 Task: Get directions from Glen Canyon National Recreation Area, Utah, United States to Kings Canyon National Park, California, United States departing at 10:00 am on the 17th of June
Action: Mouse moved to (236, 57)
Screenshot: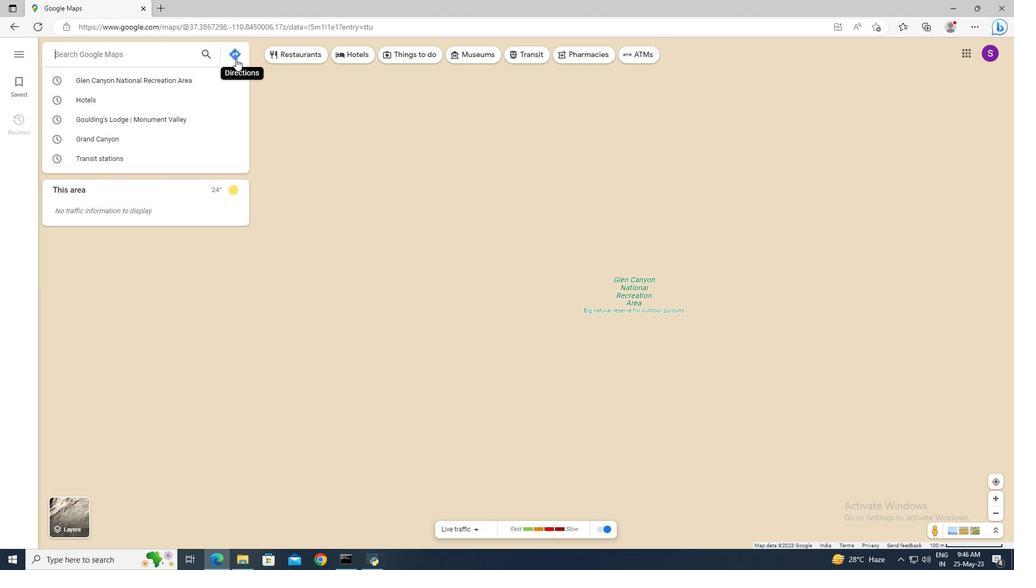 
Action: Mouse pressed left at (236, 57)
Screenshot: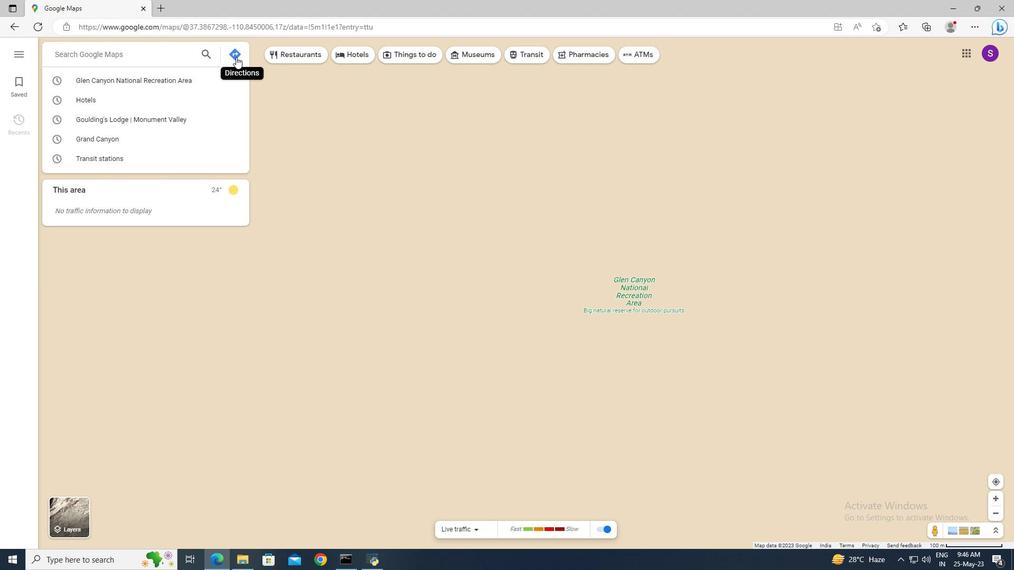 
Action: Mouse moved to (116, 90)
Screenshot: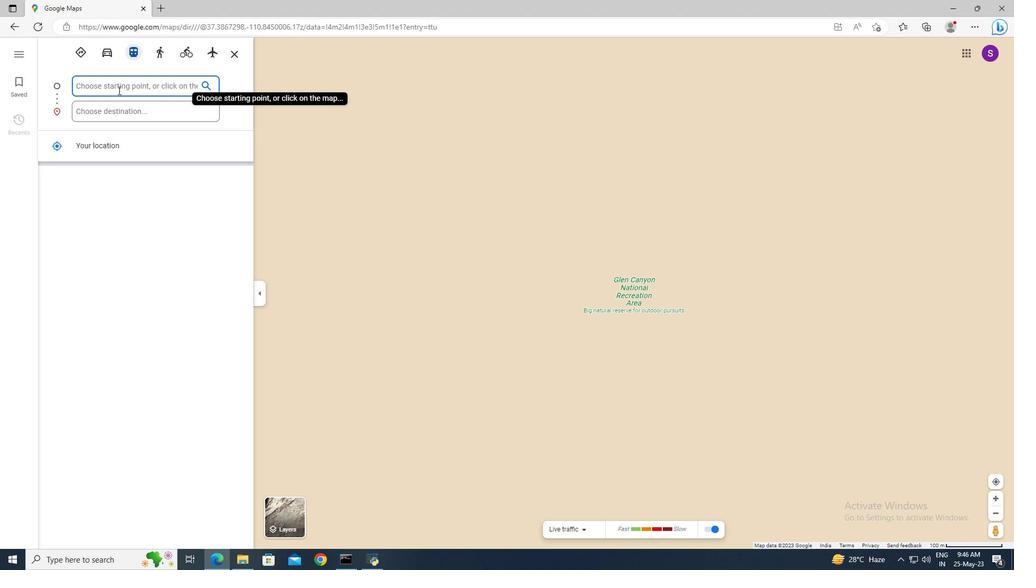 
Action: Mouse pressed left at (116, 90)
Screenshot: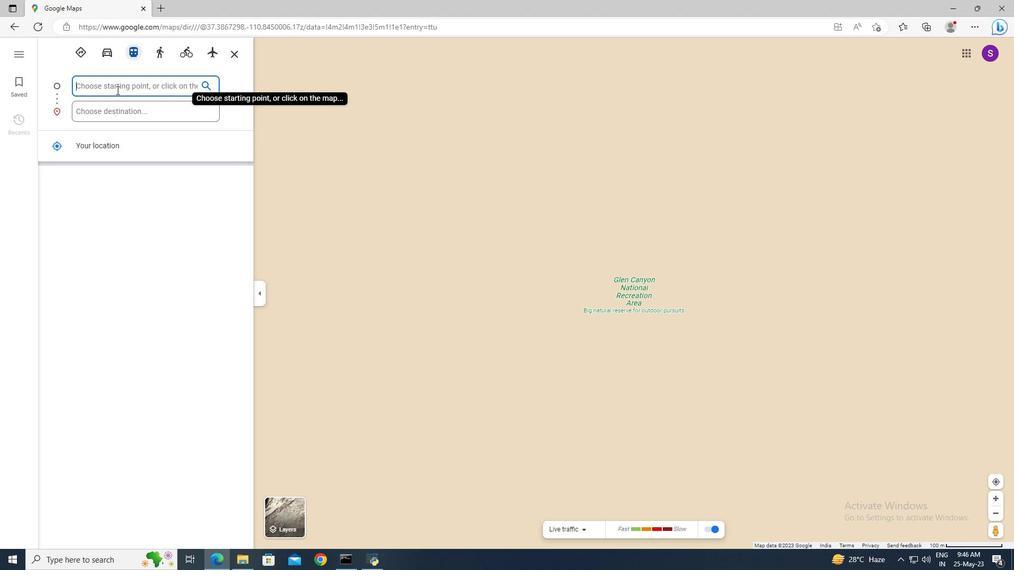
Action: Key pressed <Key.shift>Glen<Key.space><Key.shift>Canyon<Key.space><Key.shift><Key.shift><Key.shift>National<Key.space><Key.shift>Recre
Screenshot: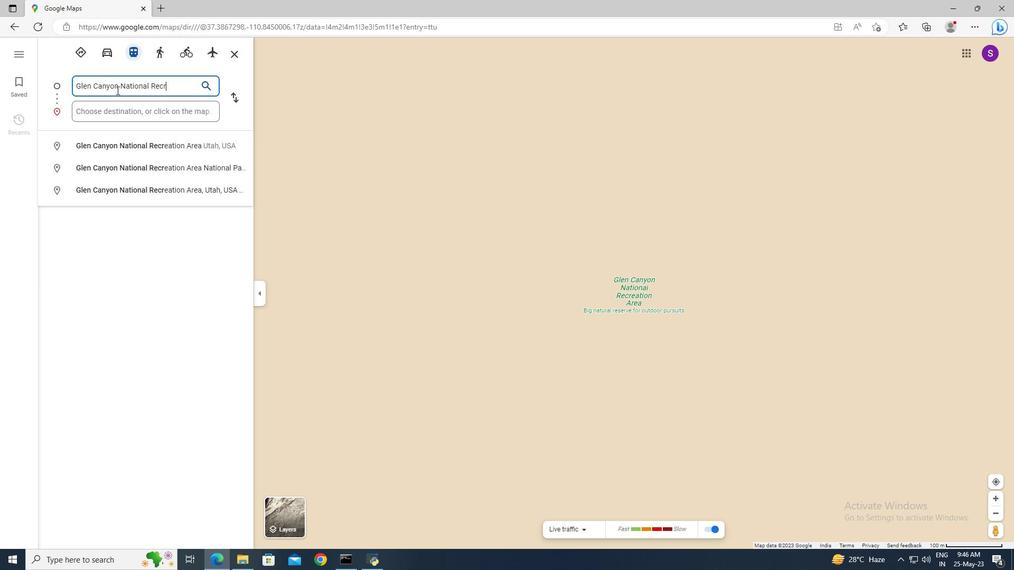 
Action: Mouse moved to (116, 139)
Screenshot: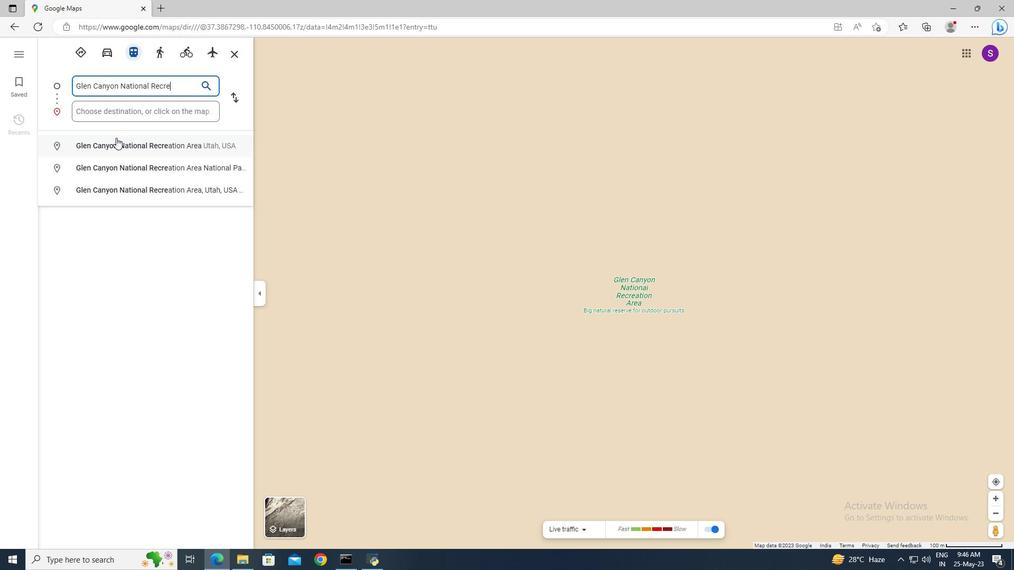 
Action: Mouse pressed left at (116, 139)
Screenshot: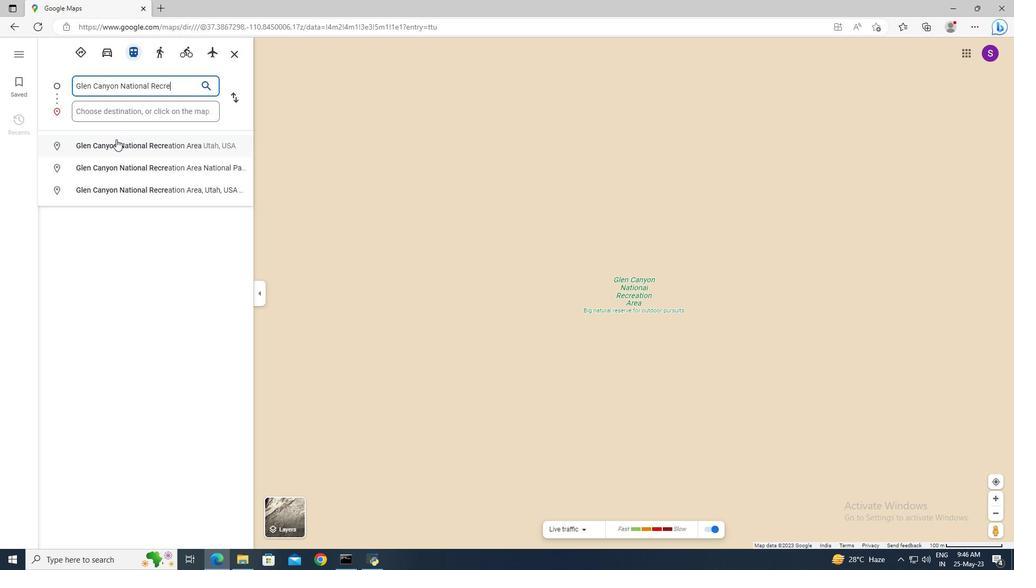 
Action: Mouse moved to (129, 111)
Screenshot: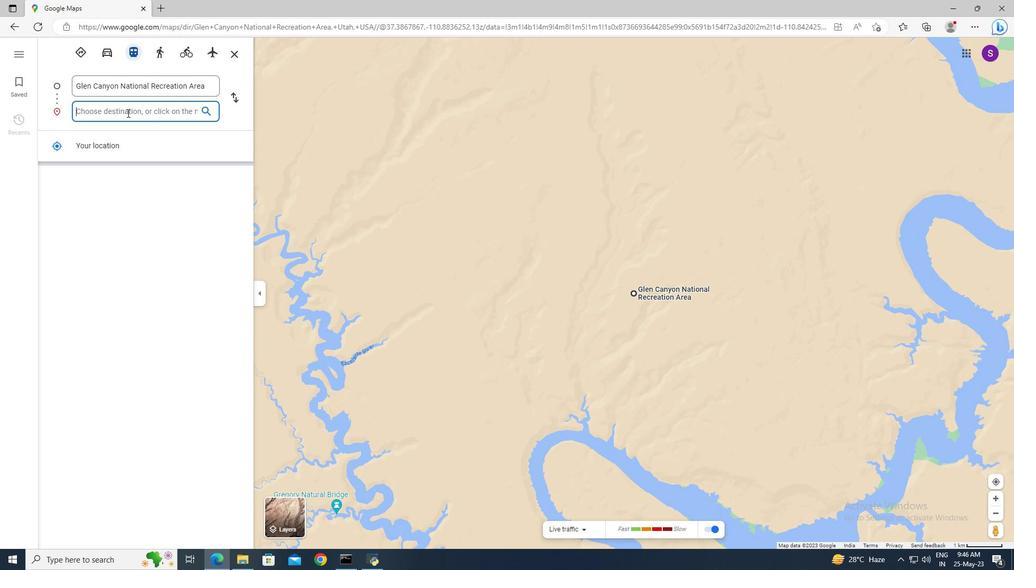 
Action: Mouse pressed left at (129, 111)
Screenshot: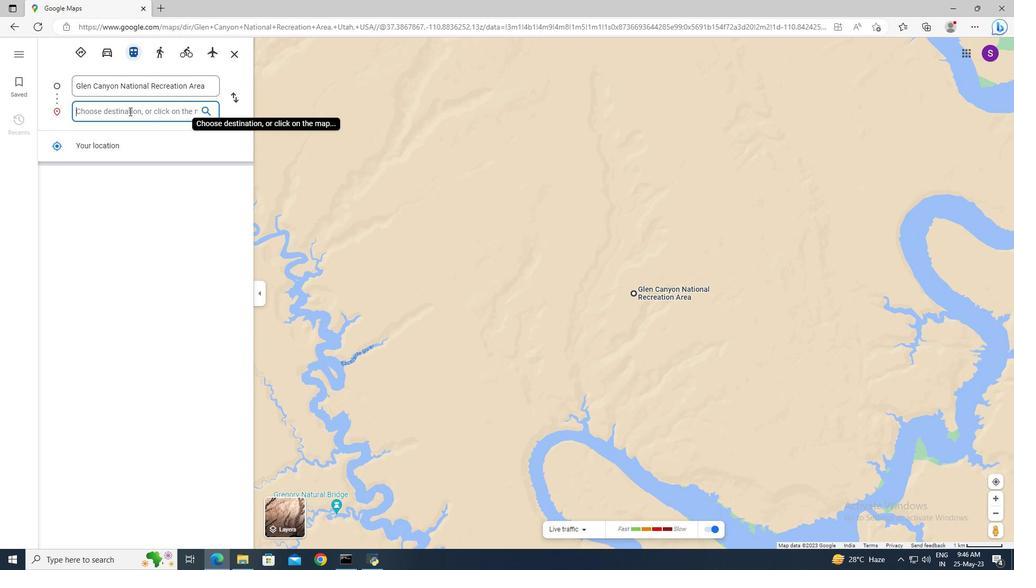 
Action: Key pressed <Key.shift>Kings<Key.space><Key.shift>Canyon<Key.space><Key.shift>Nat
Screenshot: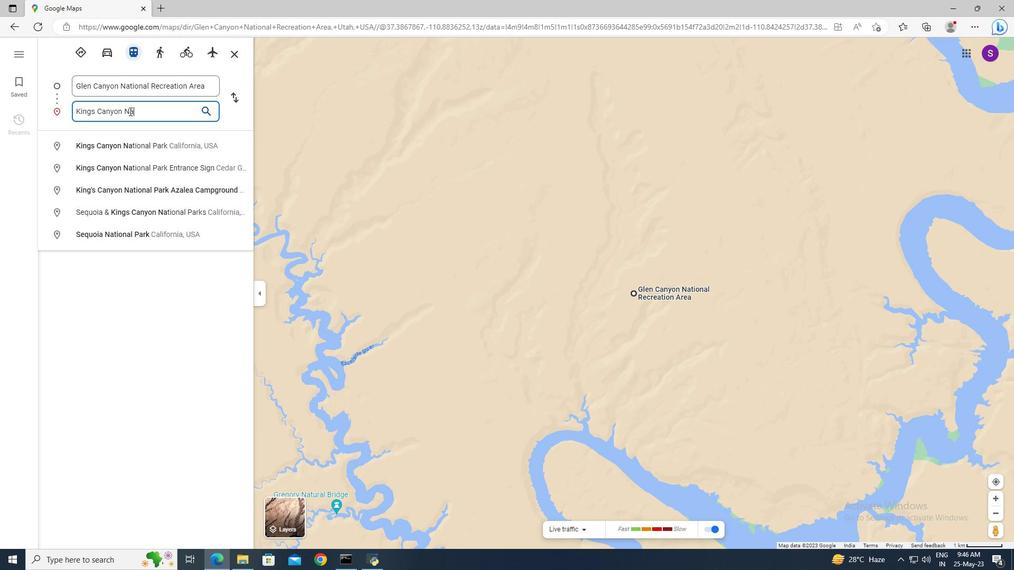 
Action: Mouse moved to (136, 146)
Screenshot: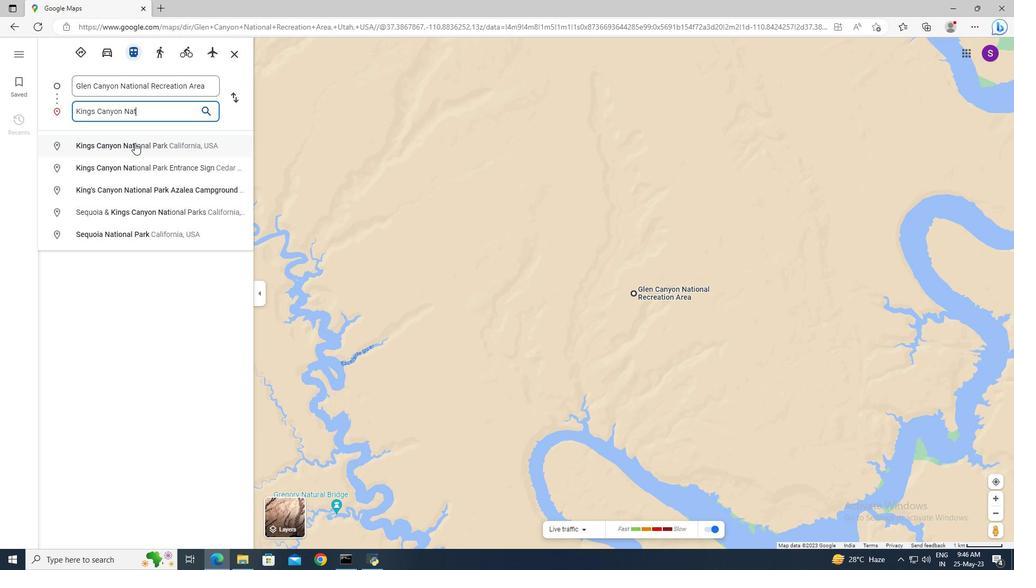 
Action: Mouse pressed left at (136, 146)
Screenshot: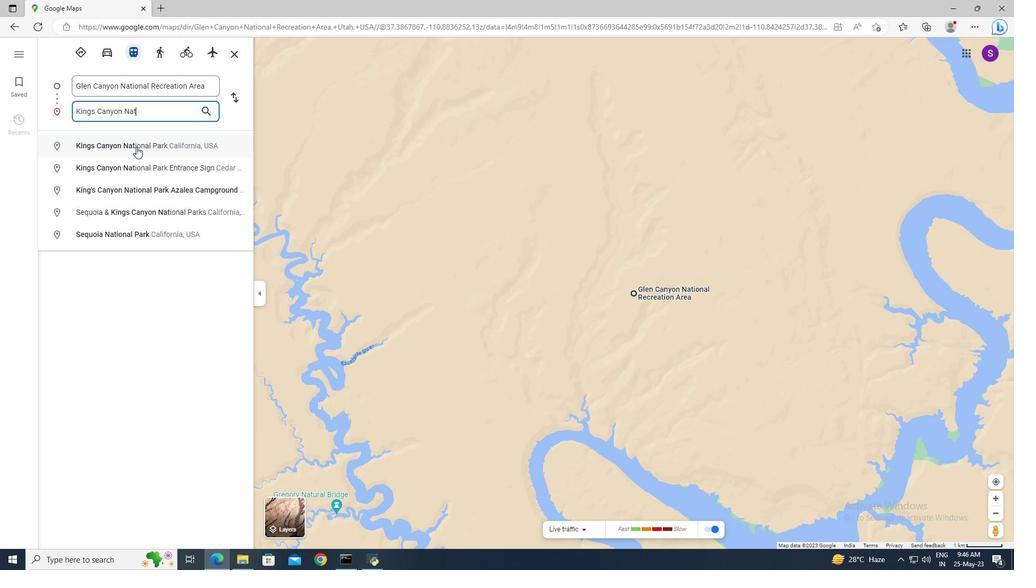 
Action: Mouse moved to (80, 62)
Screenshot: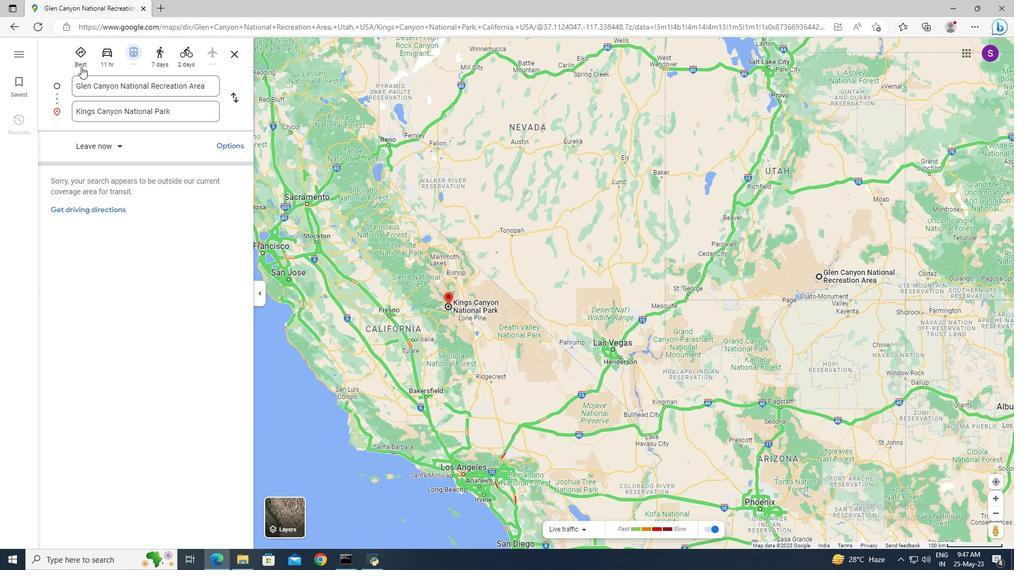 
Action: Mouse pressed left at (80, 62)
Screenshot: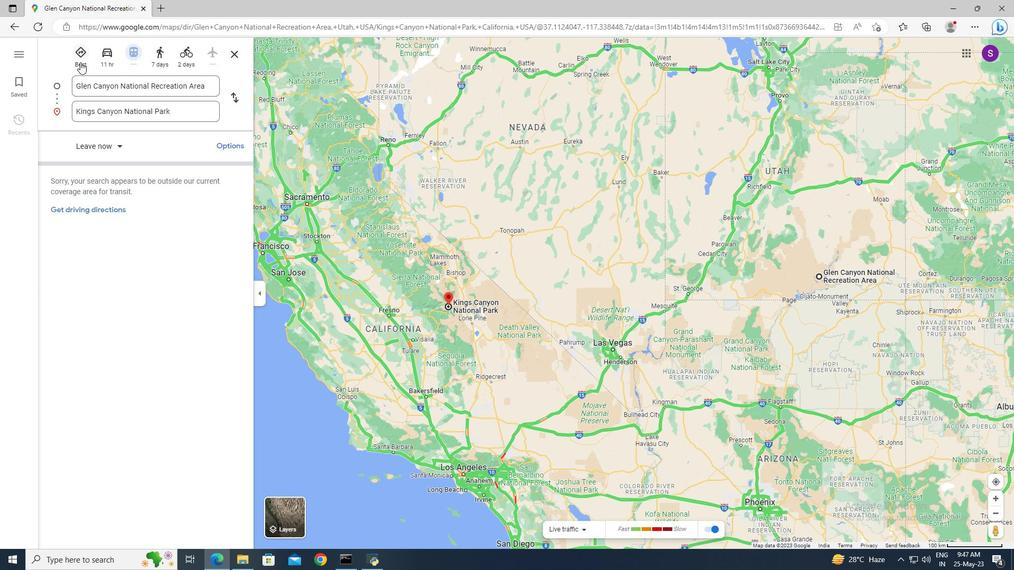 
Action: Mouse moved to (219, 165)
Screenshot: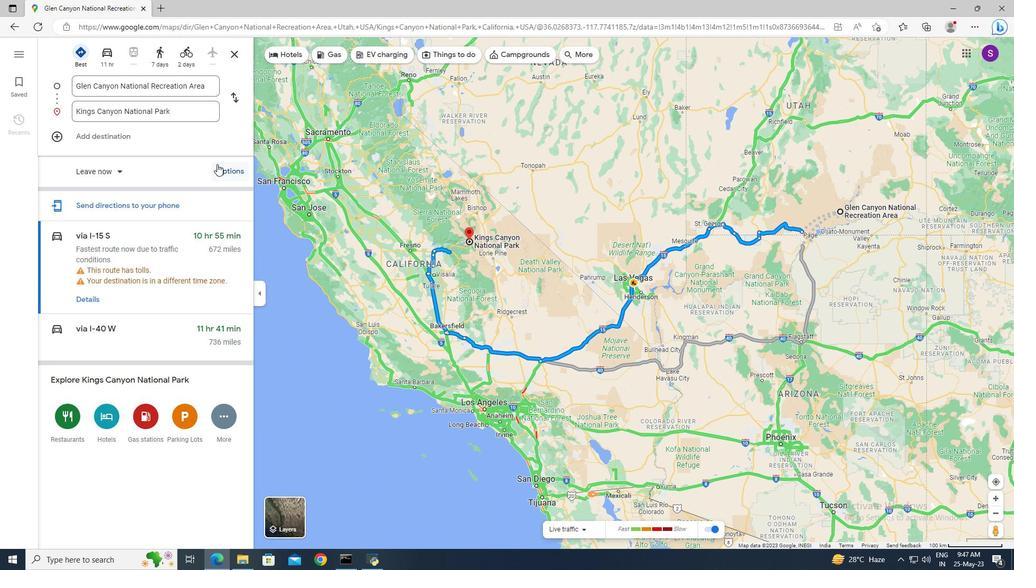
Action: Mouse pressed left at (219, 165)
Screenshot: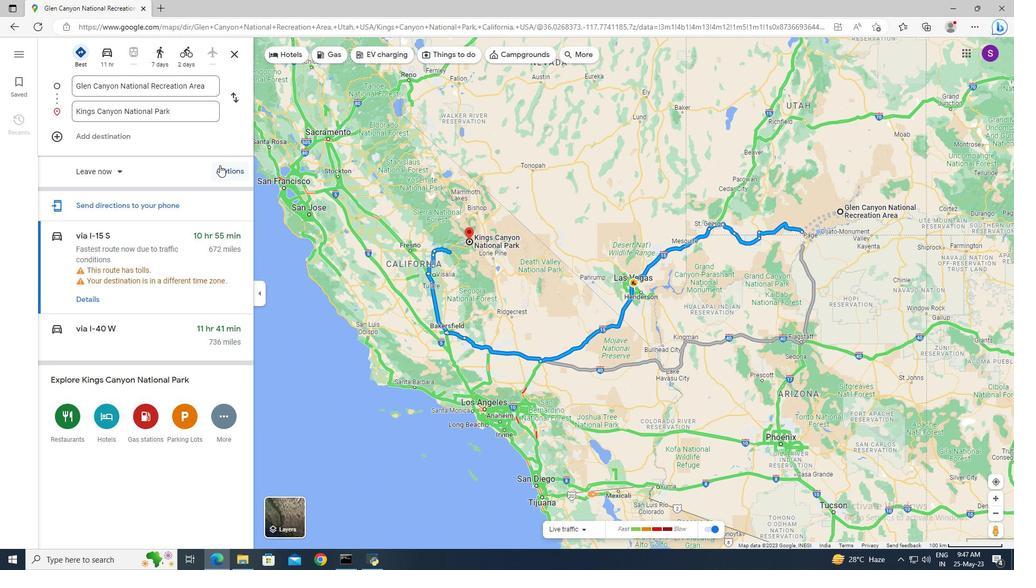 
Action: Mouse pressed left at (219, 165)
Screenshot: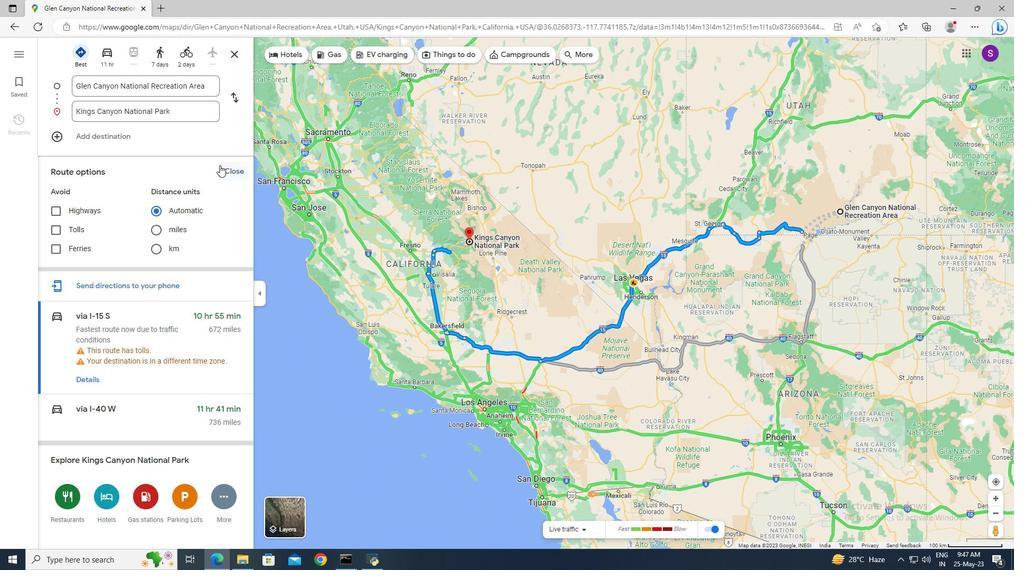 
Action: Mouse moved to (119, 172)
Screenshot: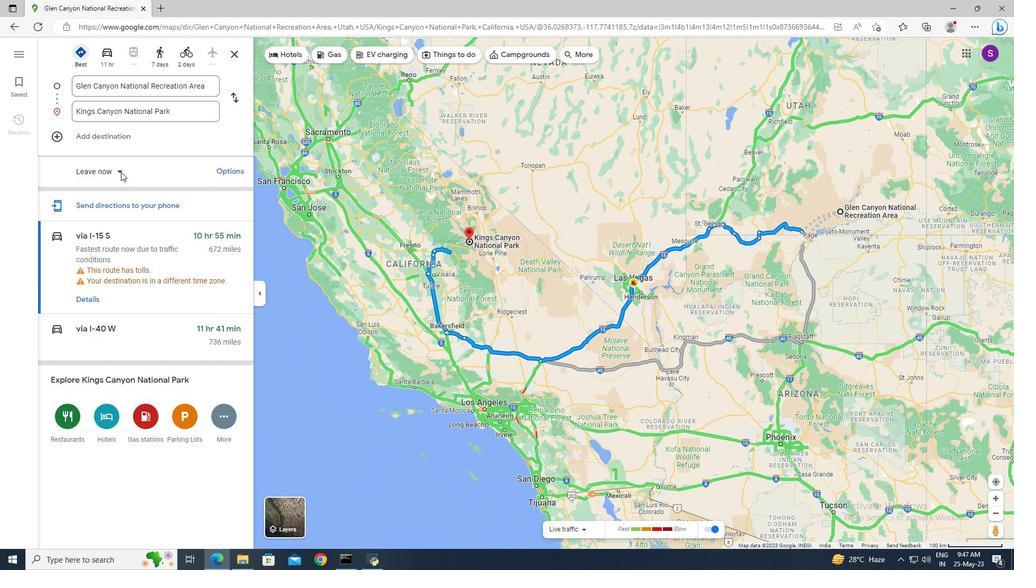 
Action: Mouse pressed left at (119, 172)
Screenshot: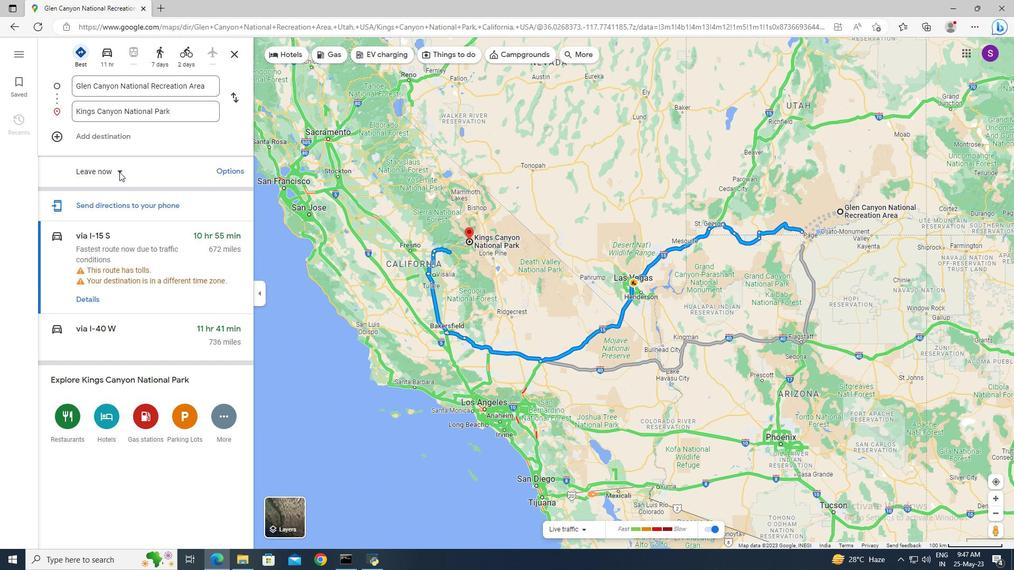 
Action: Mouse moved to (115, 200)
Screenshot: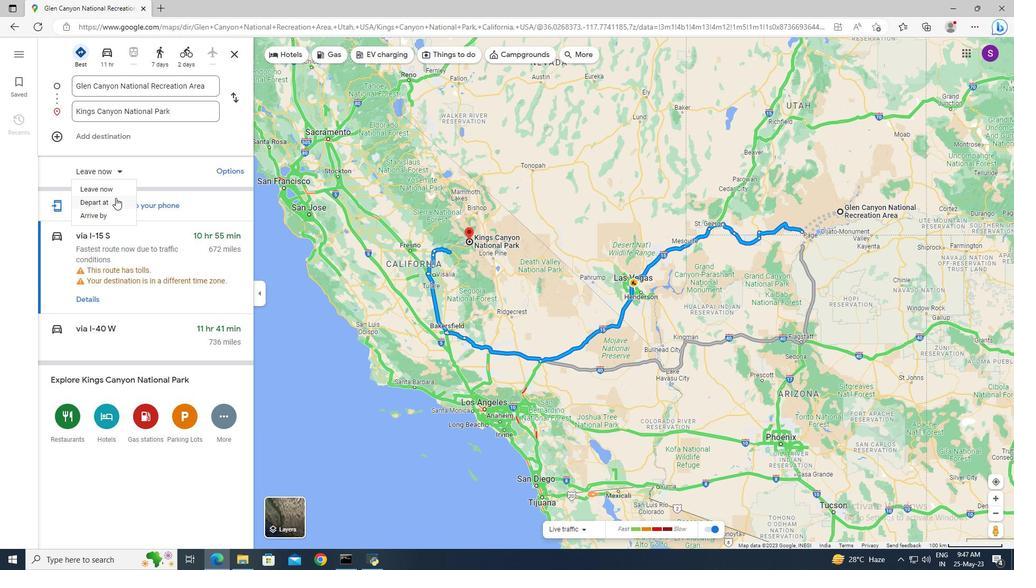 
Action: Mouse pressed left at (115, 200)
Screenshot: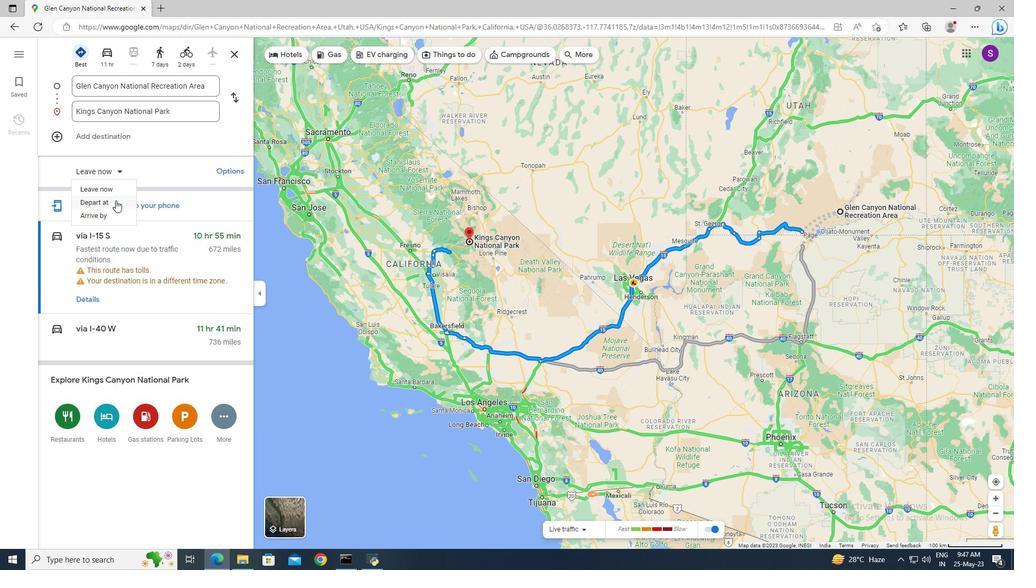 
Action: Mouse moved to (121, 162)
Screenshot: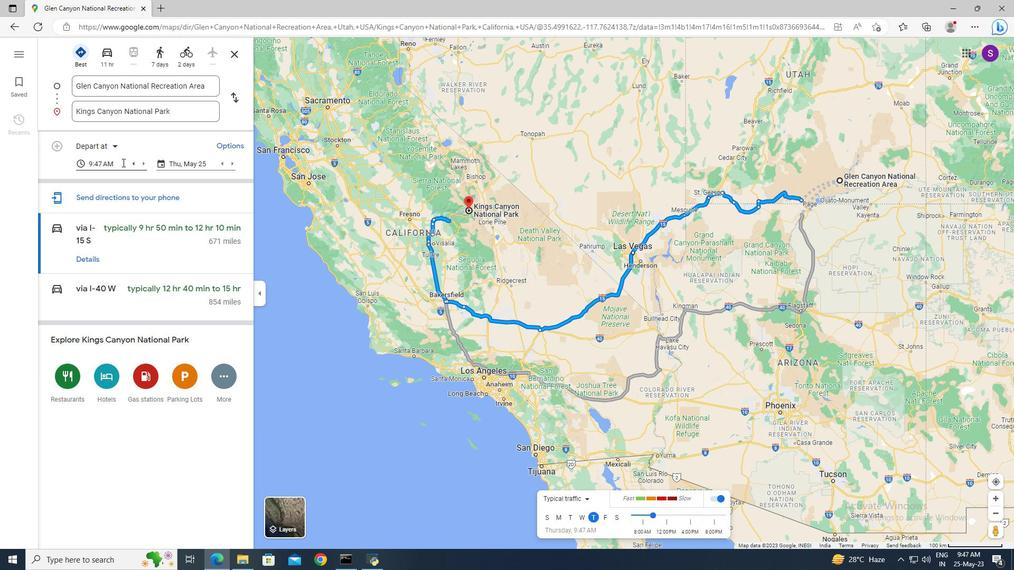 
Action: Mouse pressed left at (121, 162)
Screenshot: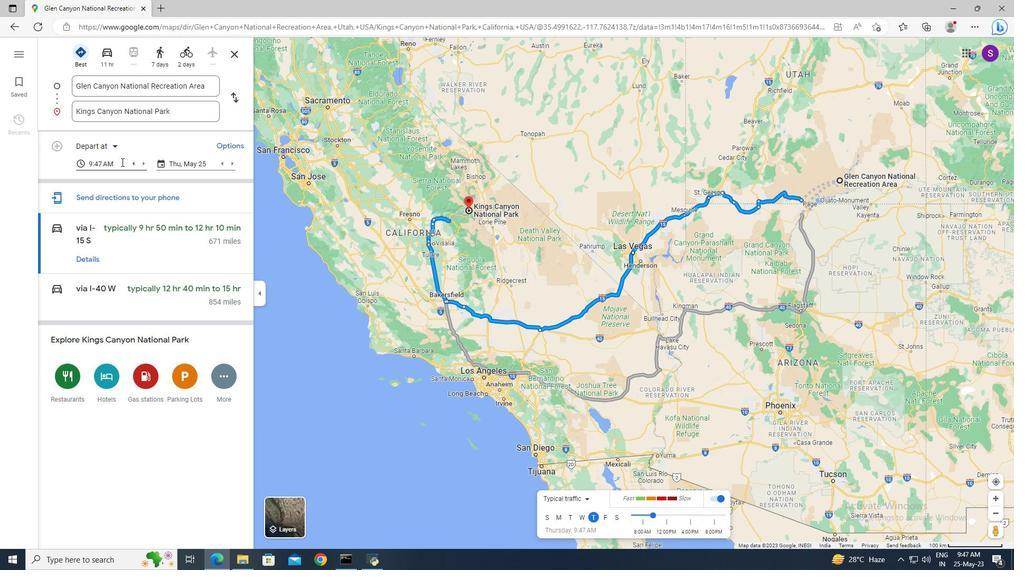 
Action: Mouse moved to (115, 284)
Screenshot: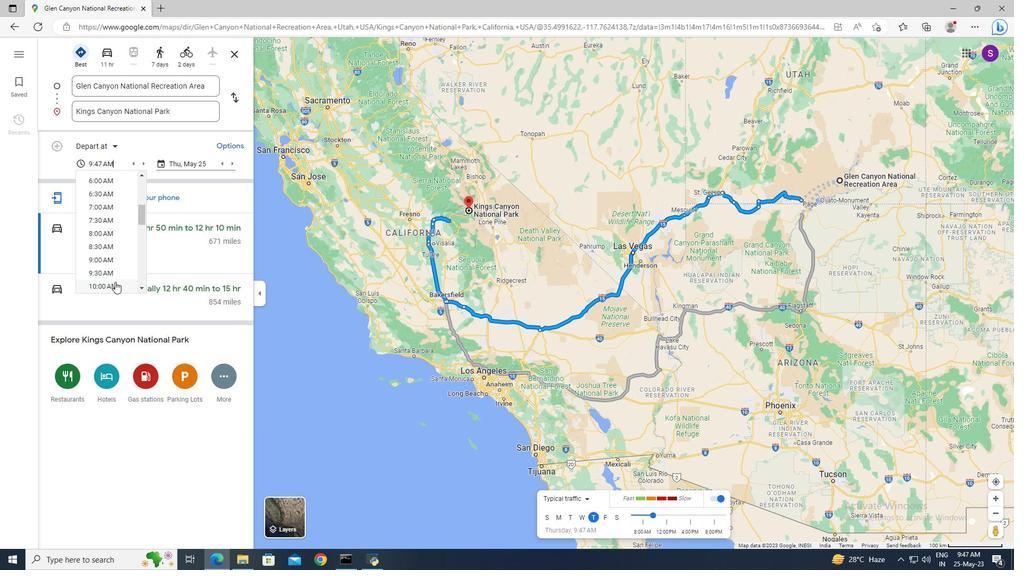 
Action: Mouse pressed left at (115, 284)
Screenshot: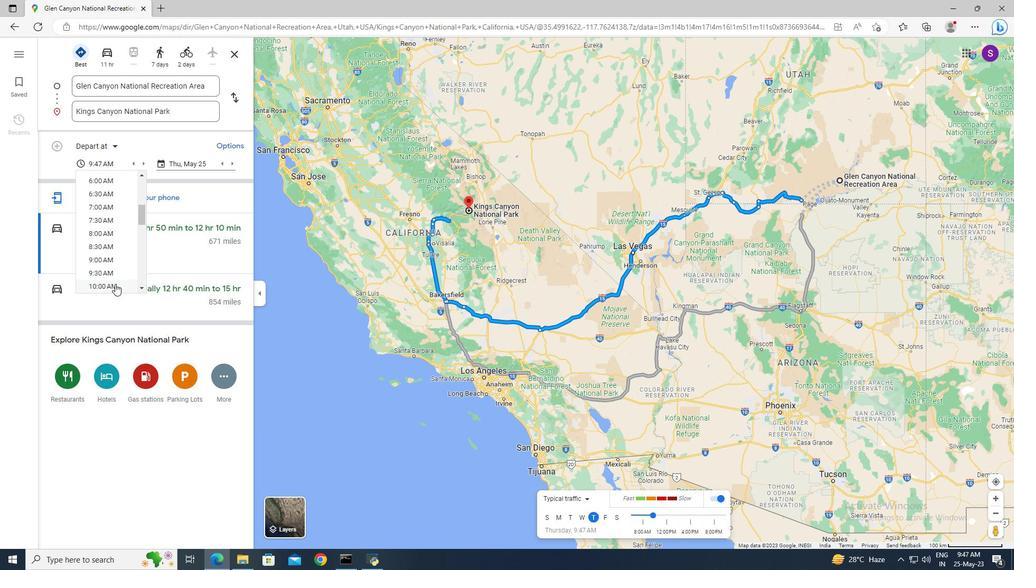 
Action: Mouse moved to (159, 163)
Screenshot: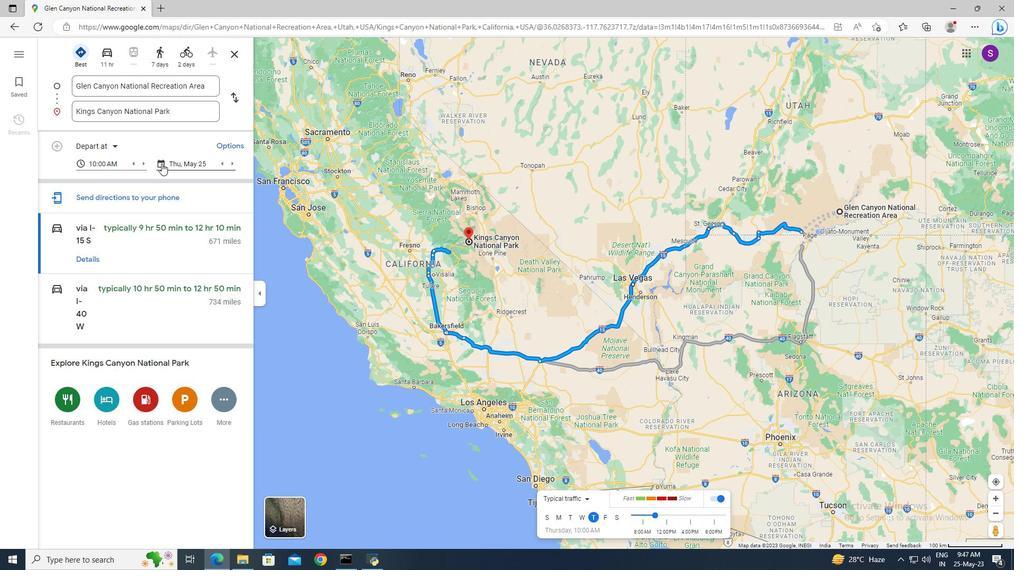 
Action: Mouse pressed left at (159, 163)
Screenshot: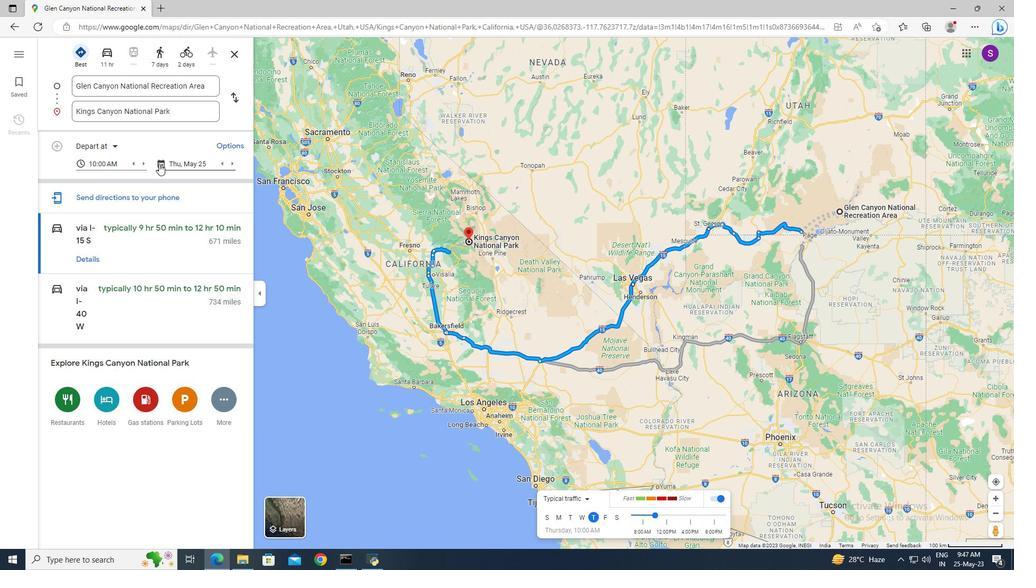 
Action: Mouse moved to (245, 183)
Screenshot: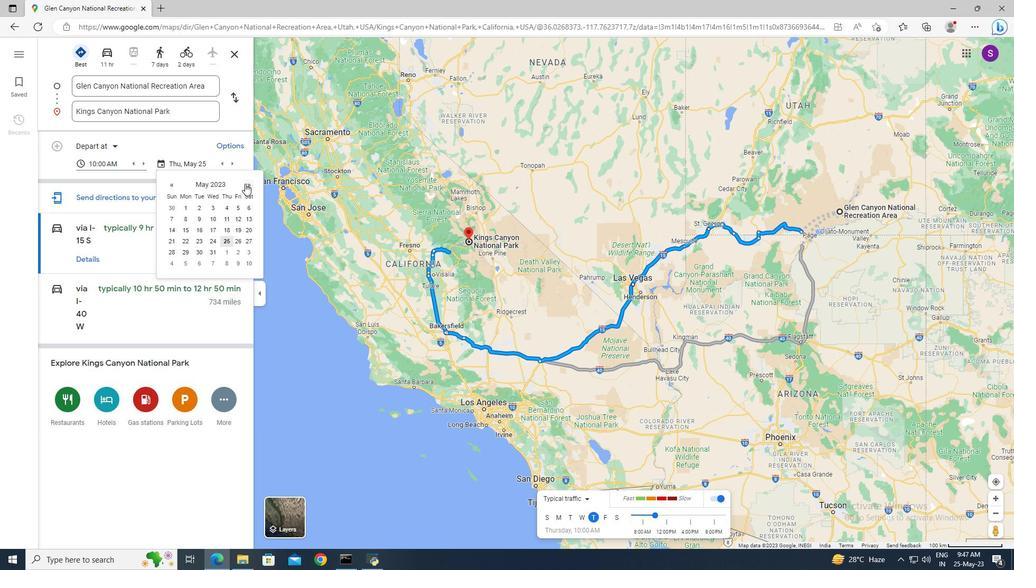 
Action: Mouse pressed left at (245, 183)
Screenshot: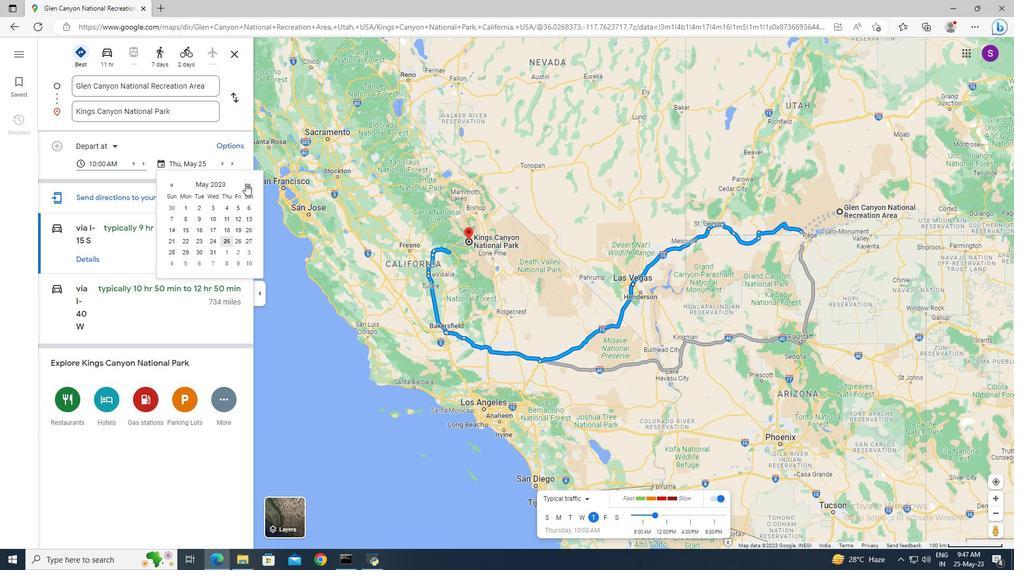 
Action: Mouse moved to (247, 228)
Screenshot: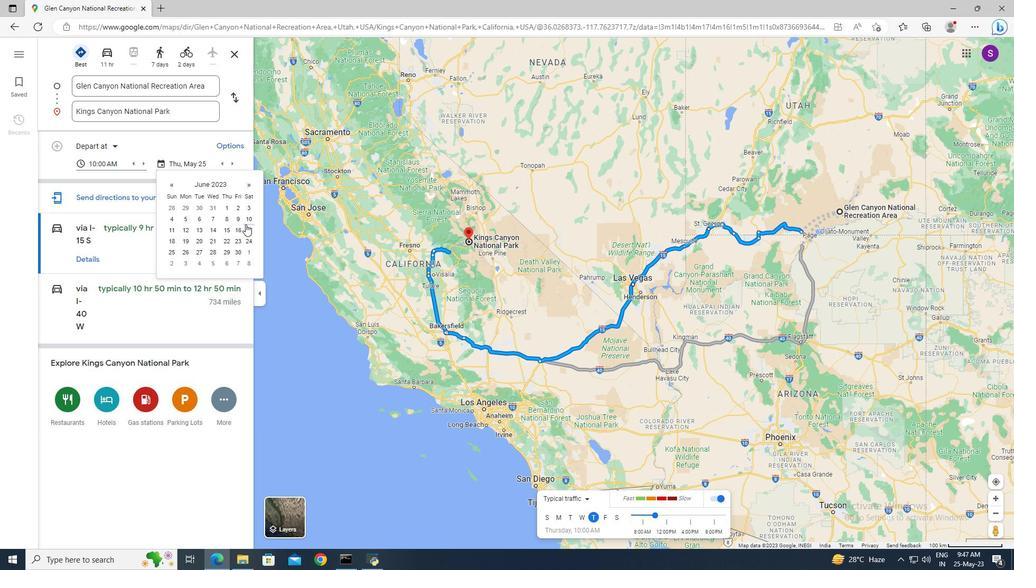 
Action: Mouse pressed left at (247, 228)
Screenshot: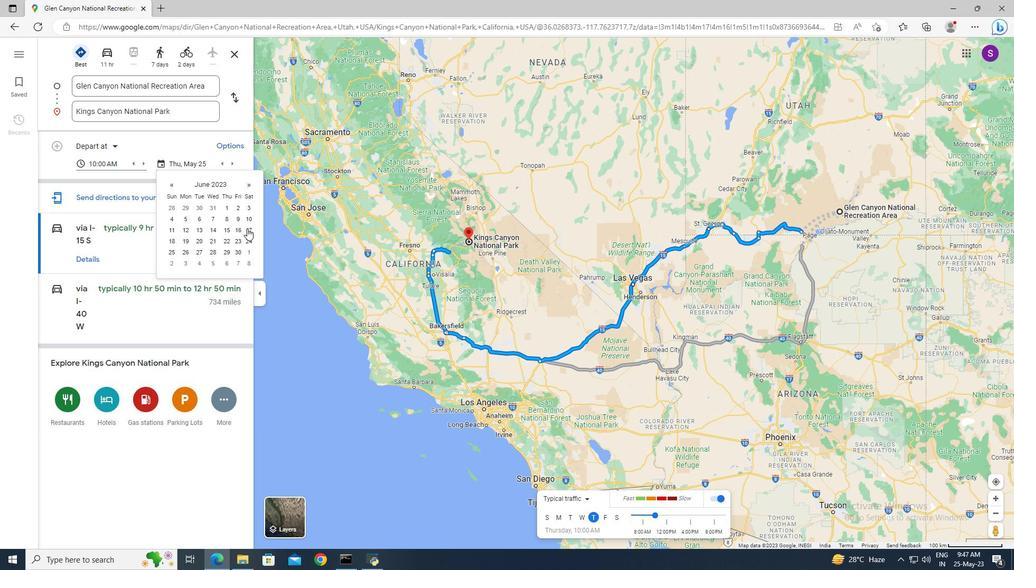 
Action: Mouse moved to (509, 312)
Screenshot: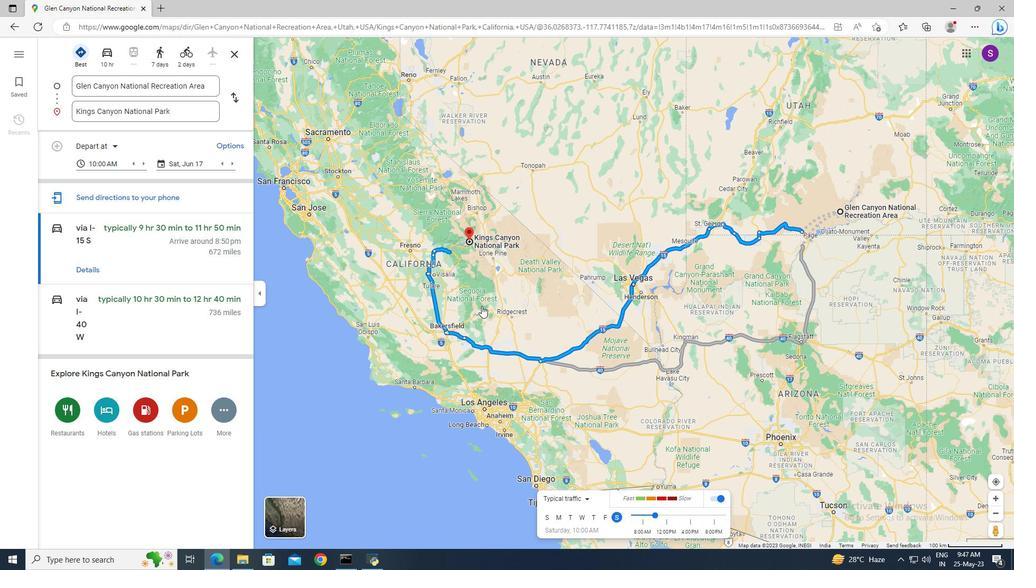 
Action: Mouse scrolled (509, 313) with delta (0, 0)
Screenshot: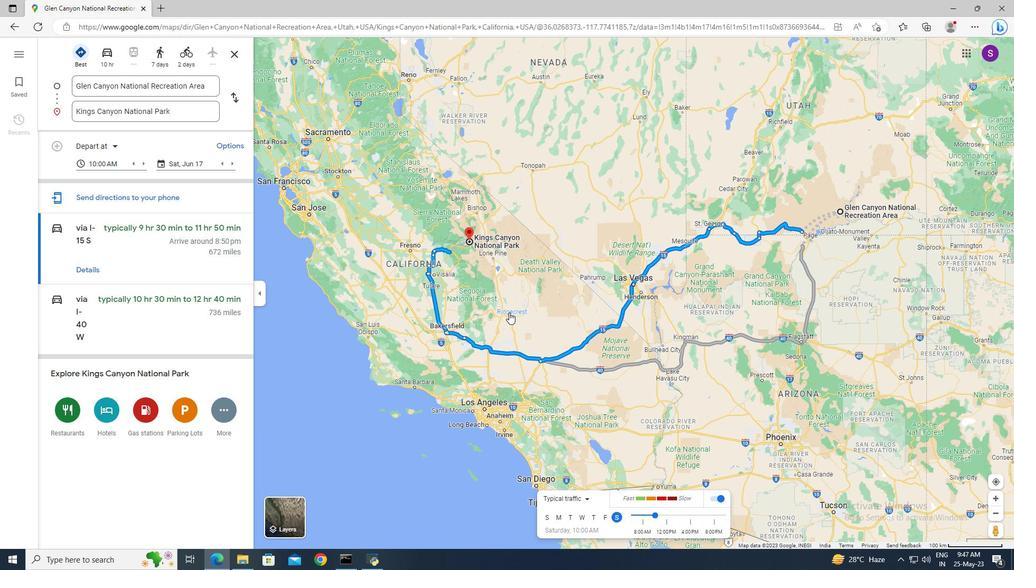 
